 Task: Open a blank worksheet and write heading  Product price data  Add product name:-  ' TOMS Shoe, UGG Shoe, Wolverine Shoe, Z-Coil Shoe, Adidas shoe, Gucci T-shirt, Louis Vuitton bag, Zara Shirt, H&M jeans, Chanel perfume. ' in September Last week sales are  5000 to 5050. product price in between:-  5000 to 10000. Save page analysisWeeklySales_Analysis
Action: Key pressed <Key.shift>Product<Key.space><Key.shift>Price<Key.space><Key.shift>Data<Key.enter><Key.shift><Key.shift><Key.shift><Key.shift><Key.shift><Key.shift><Key.shift><Key.shift><Key.shift><Key.shift><Key.shift><Key.shift><Key.shift><Key.shift><Key.shift><Key.shift><Key.shift><Key.shift><Key.shift>Product<Key.space><Key.shift>Name<Key.enter><Key.shift><Key.shift>To<Key.backspace><Key.shift>OMS<Key.space><Key.shift>Shoe<Key.enter><Key.shift><Key.shift><Key.shift><Key.shift>UGG<Key.space><Key.shift>Shoe<Key.enter><Key.shift><Key.shift><Key.shift><Key.shift><Key.shift>Wolverine<Key.space><Key.shift><Key.shift><Key.shift><Key.shift><Key.shift><Key.shift><Key.shift><Key.shift>Shoe<Key.enter><Key.shift>Z-<Key.shift>Coil<Key.space><Key.shift>Shoe<Key.enter><Key.shift>Adidas<Key.space><Key.shift>Shoe<Key.enter><Key.shift>Gucci<Key.space><Key.shift>T-shirt<Key.enter><Key.shift>Luis<Key.backspace><Key.backspace><Key.backspace>ouis<Key.enter><Key.shift>Vuitt<Key.backspace><Key.backspace><Key.backspace><Key.backspace><Key.backspace><Key.backspace>
Screenshot: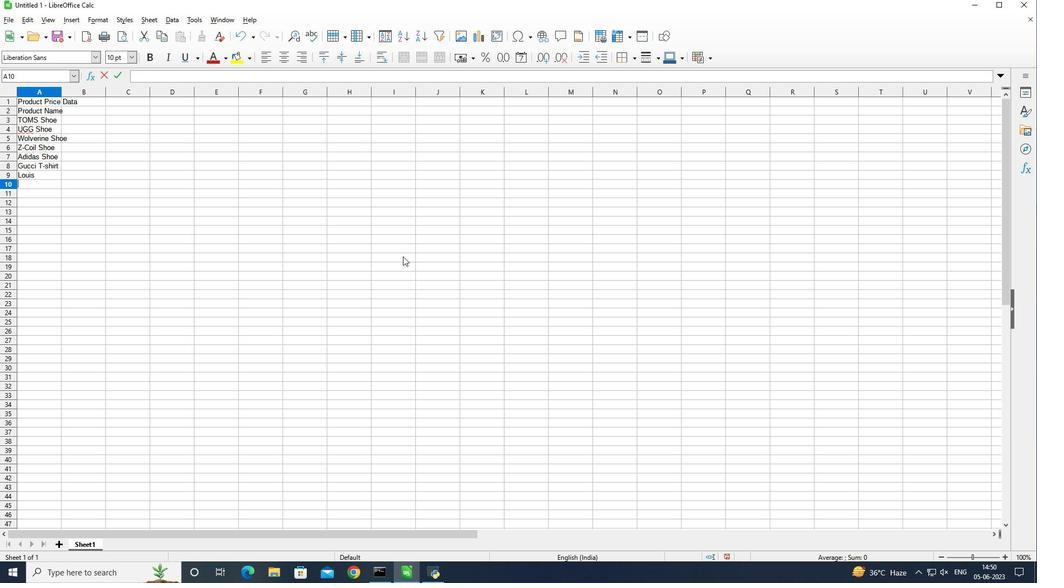 
Action: Mouse moved to (47, 171)
Screenshot: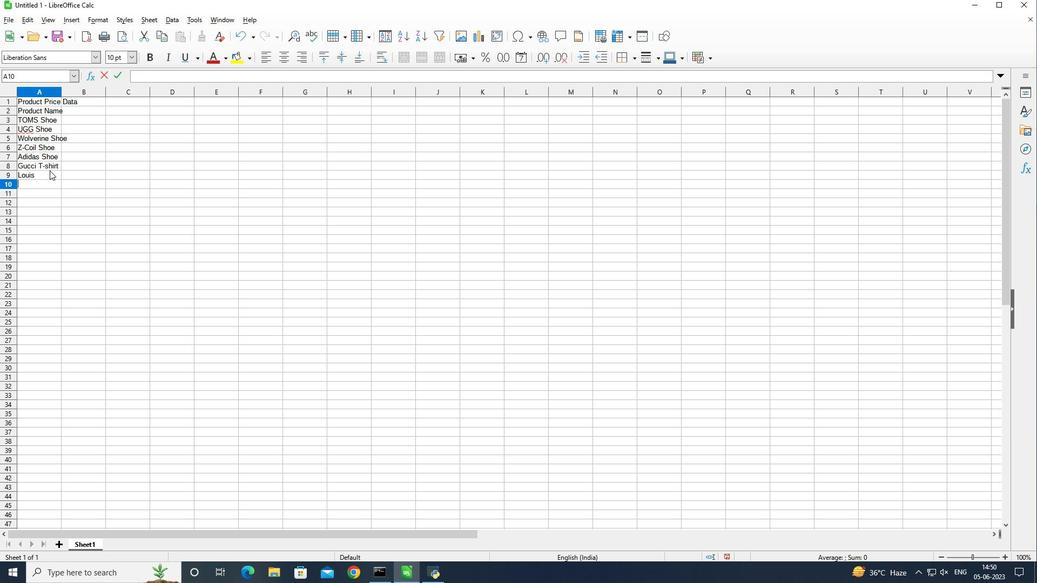 
Action: Mouse pressed left at (47, 171)
Screenshot: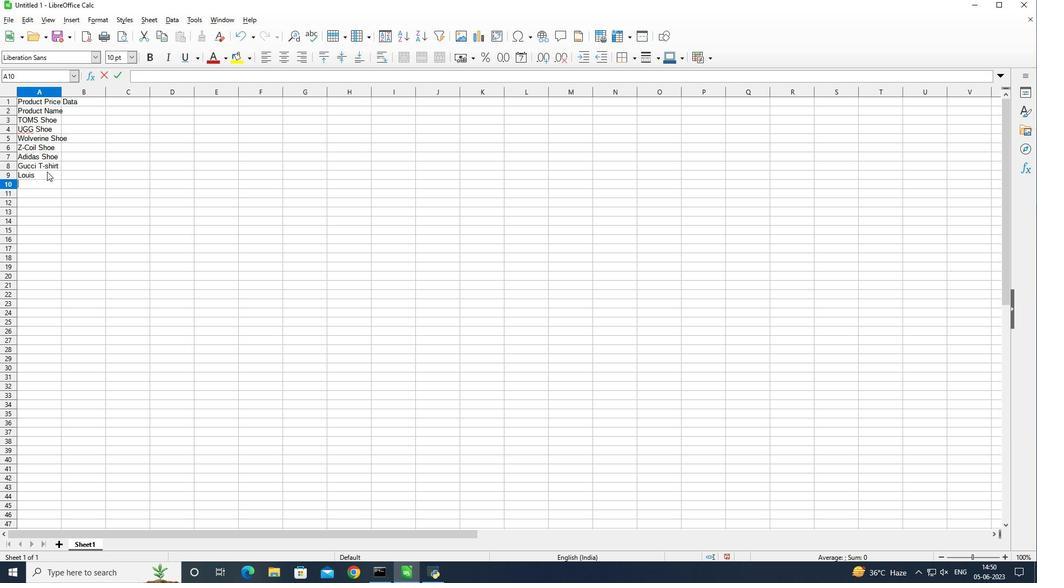 
Action: Mouse moved to (45, 177)
Screenshot: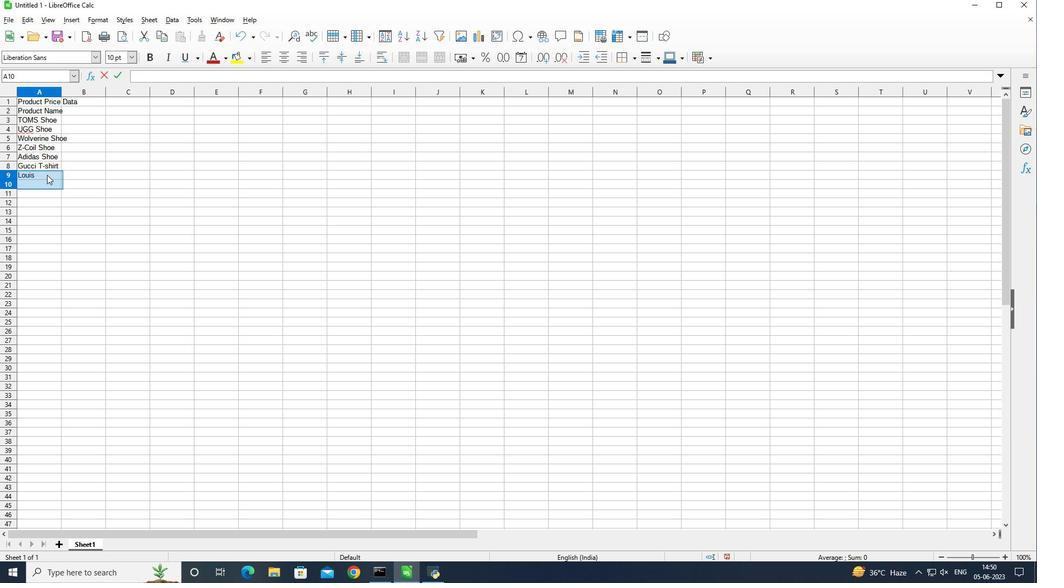 
Action: Mouse pressed left at (45, 177)
Screenshot: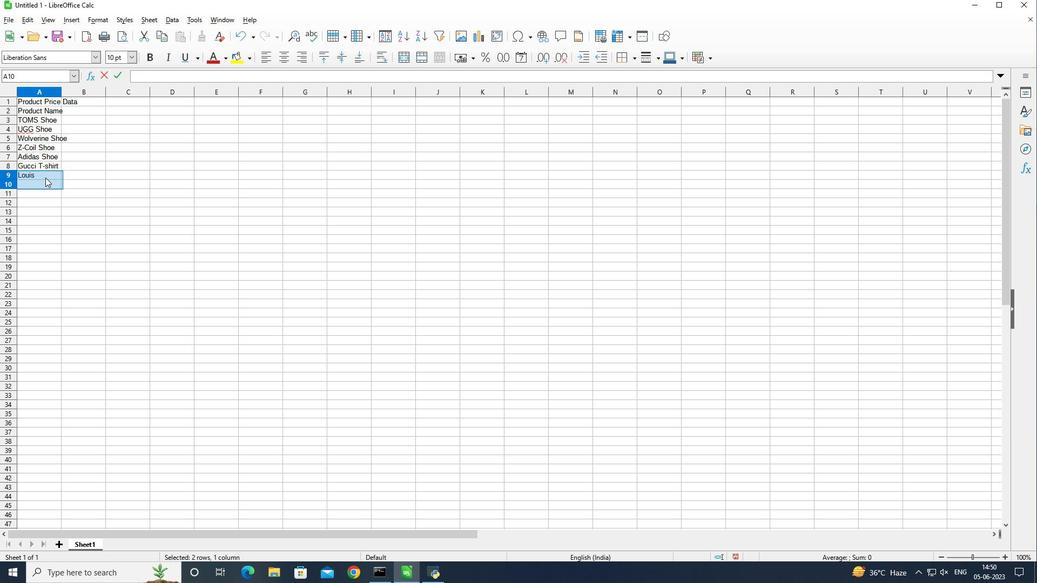 
Action: Mouse moved to (95, 53)
Screenshot: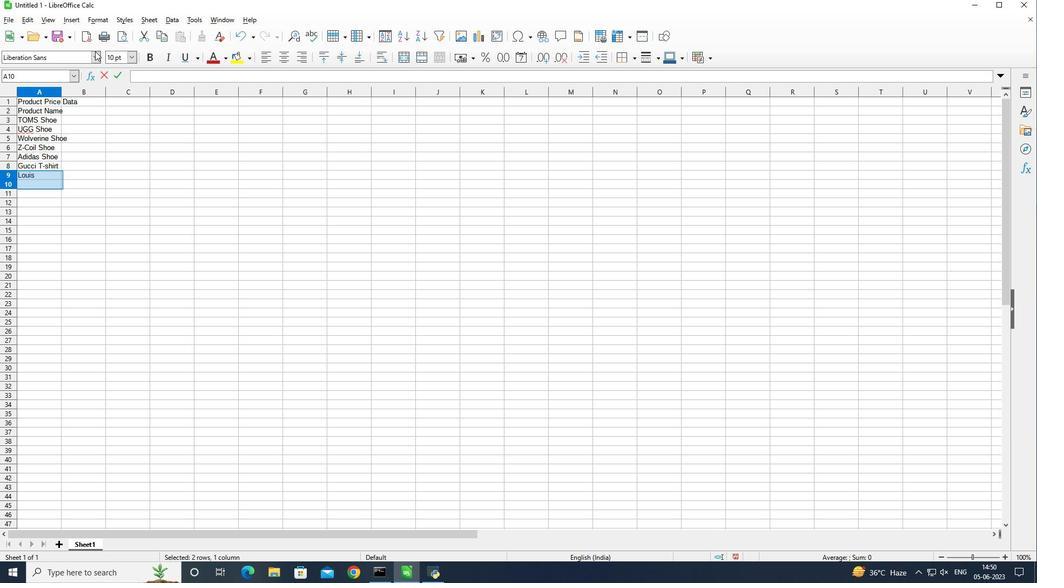 
Action: Mouse pressed left at (95, 53)
Screenshot: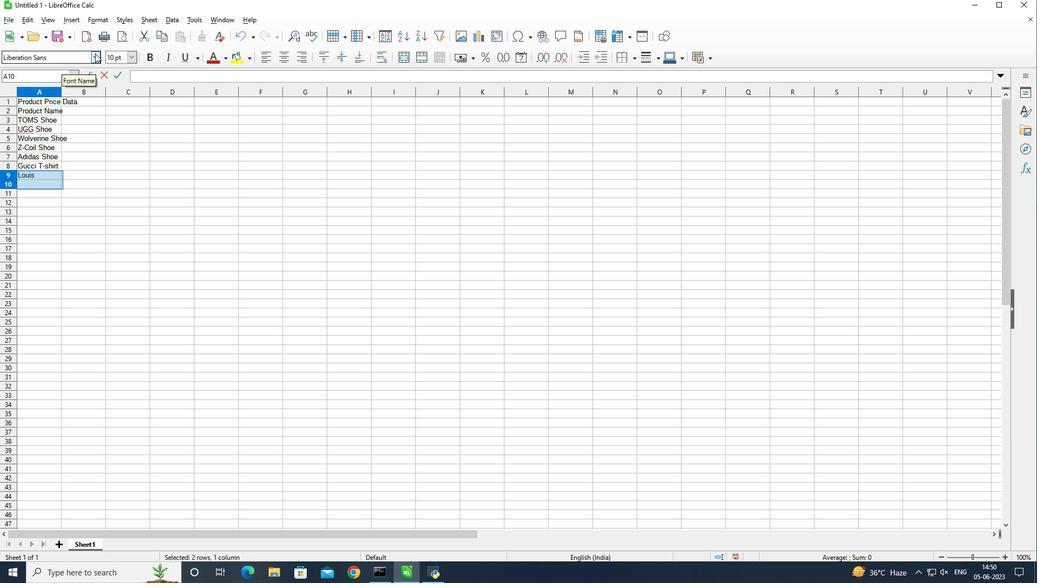 
Action: Mouse moved to (214, 159)
Screenshot: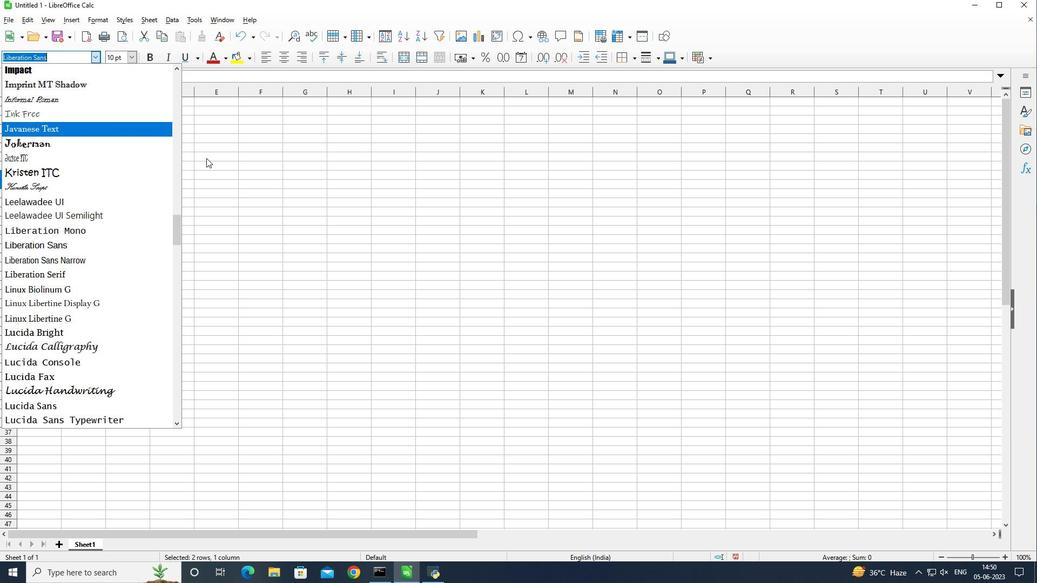 
Action: Mouse pressed left at (214, 159)
Screenshot: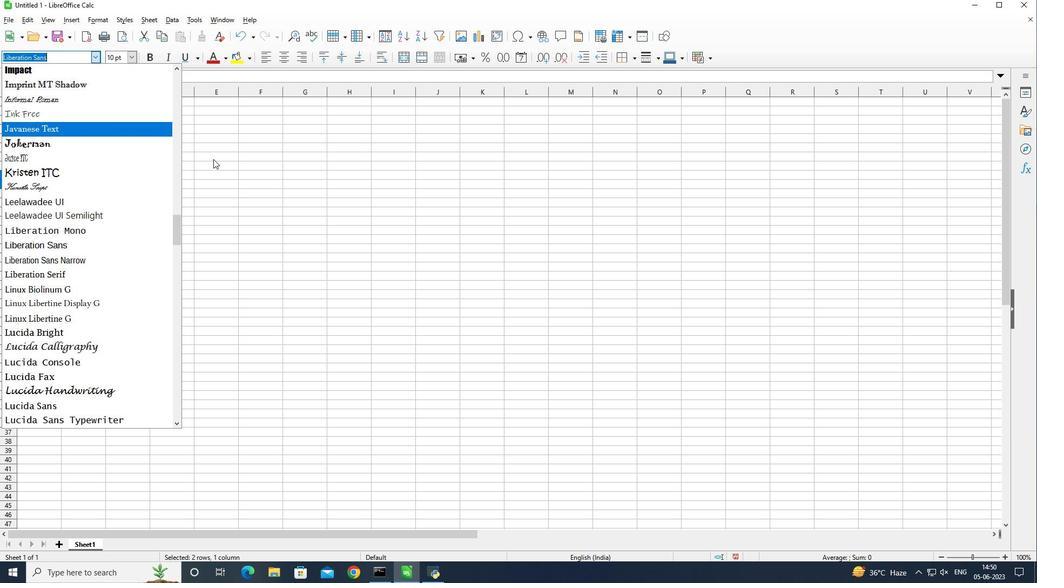 
Action: Mouse moved to (41, 172)
Screenshot: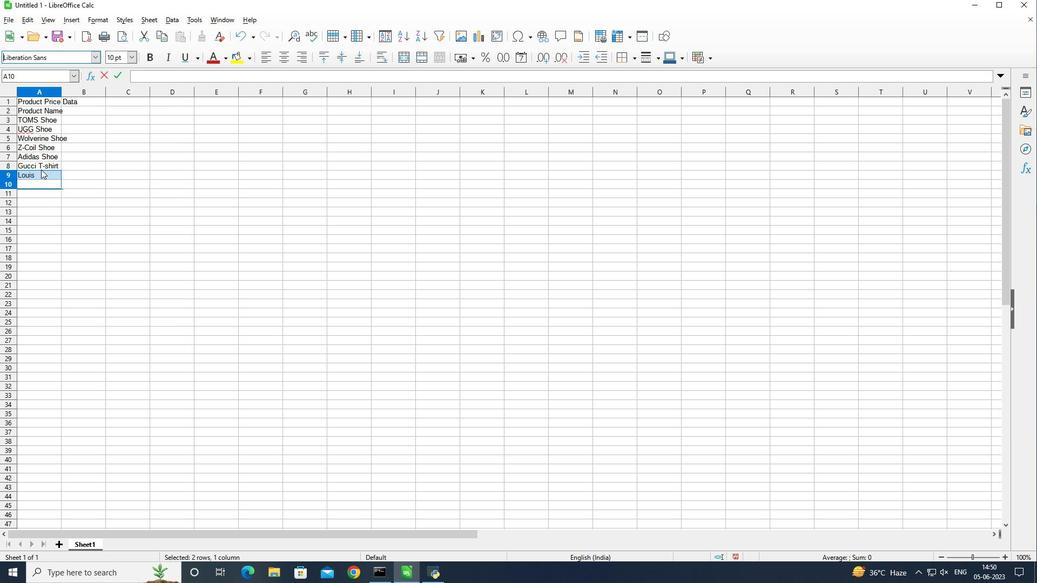 
Action: Mouse pressed left at (41, 172)
Screenshot: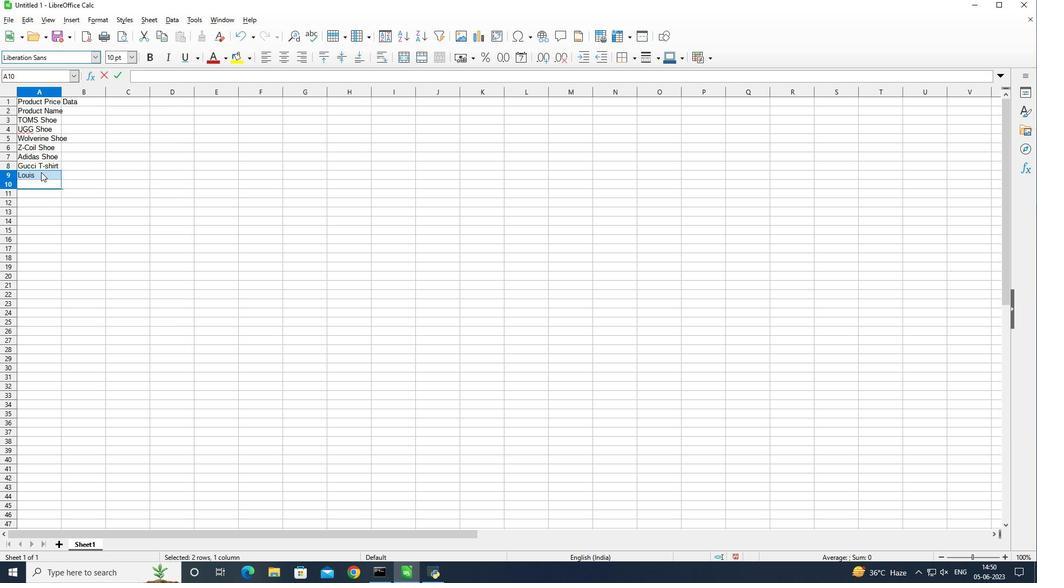 
Action: Mouse moved to (50, 172)
Screenshot: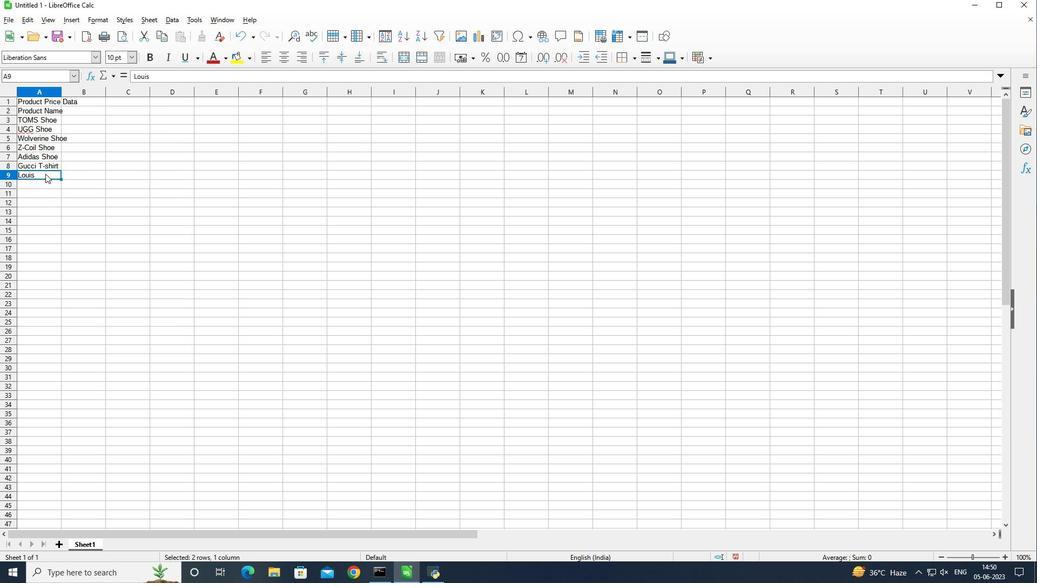 
Action: Mouse pressed left at (50, 172)
Screenshot: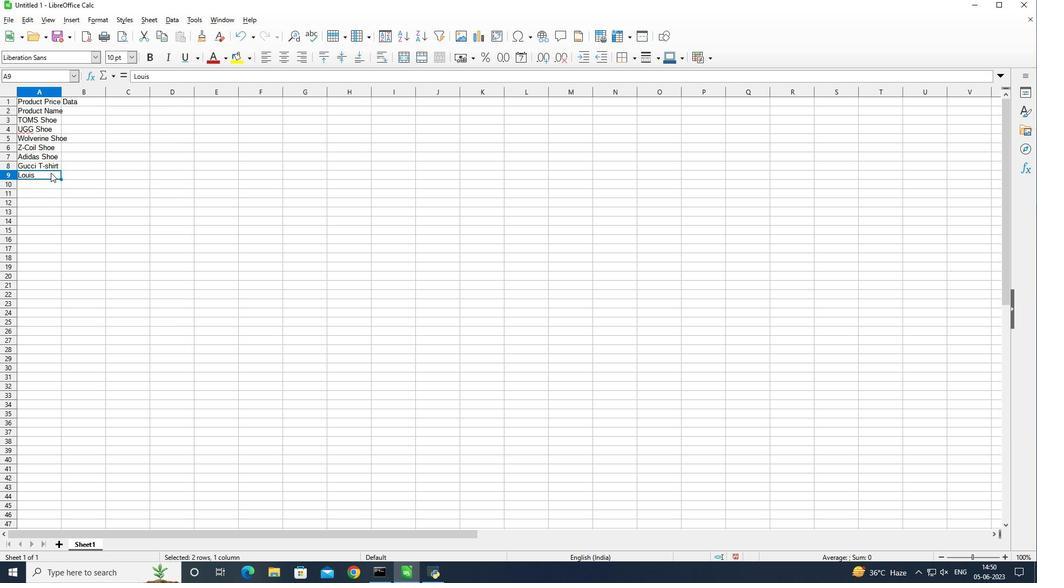 
Action: Mouse pressed left at (50, 172)
Screenshot: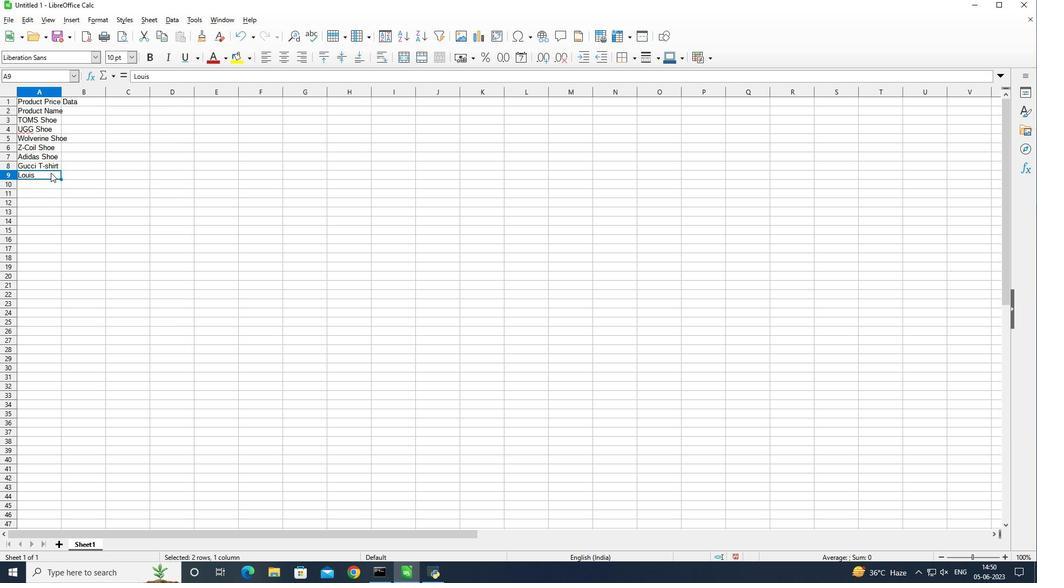 
Action: Key pressed <Key.space><Key.shift>Vuitton<Key.space>bag<Key.enter>
Screenshot: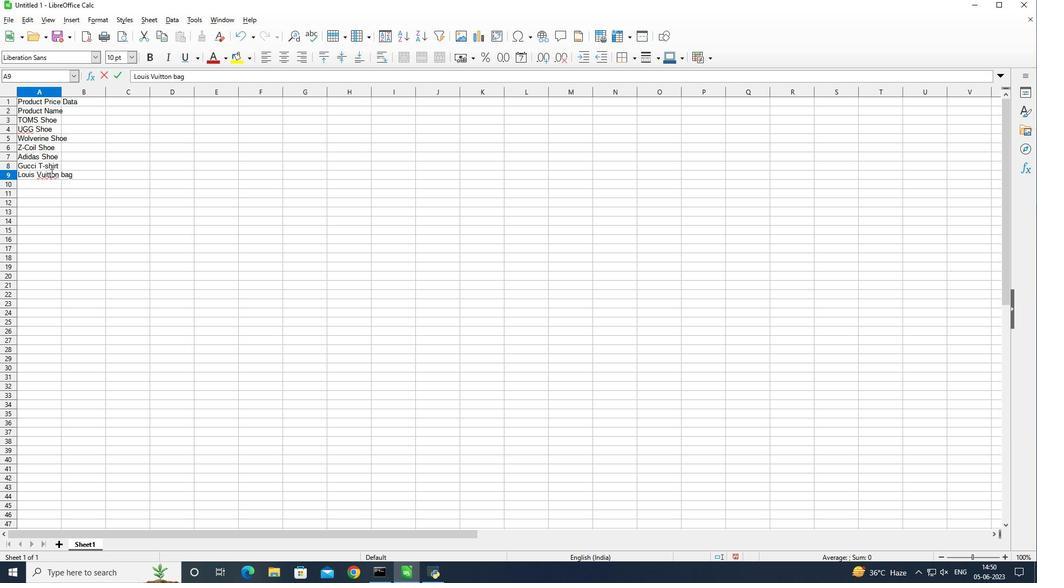 
Action: Mouse moved to (163, 164)
Screenshot: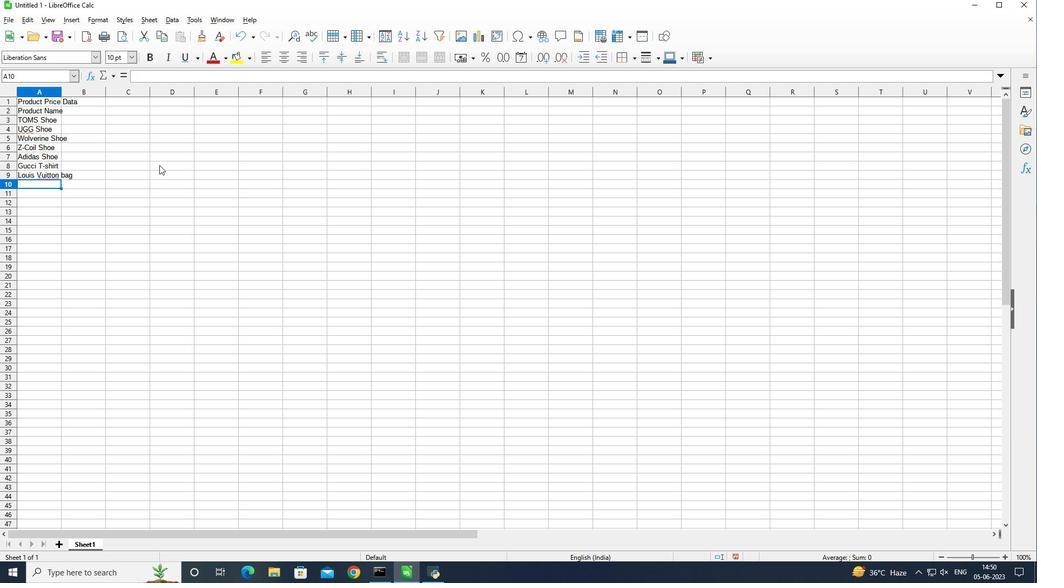 
Action: Key pressed <Key.shift>Zara<Key.space><Key.shift><Key.shift>Shirt<Key.enter><Key.shift>H&M<Key.space><Key.shift>Jeans<Key.enter><Key.shift><Key.shift><Key.shift><Key.shift><Key.shift><Key.shift><Key.shift><Key.shift><Key.shift><Key.shift>Chanel<Key.space><Key.shift><Key.shift><Key.shift><Key.shift><Key.shift><Key.shift><Key.shift><Key.shift>Perfume<Key.enter>
Screenshot: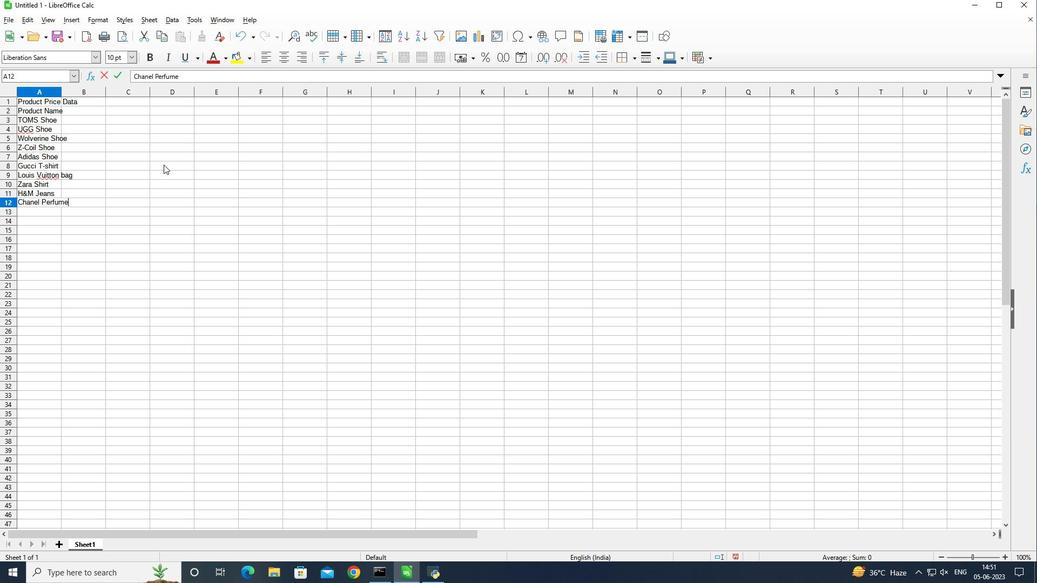 
Action: Mouse moved to (61, 92)
Screenshot: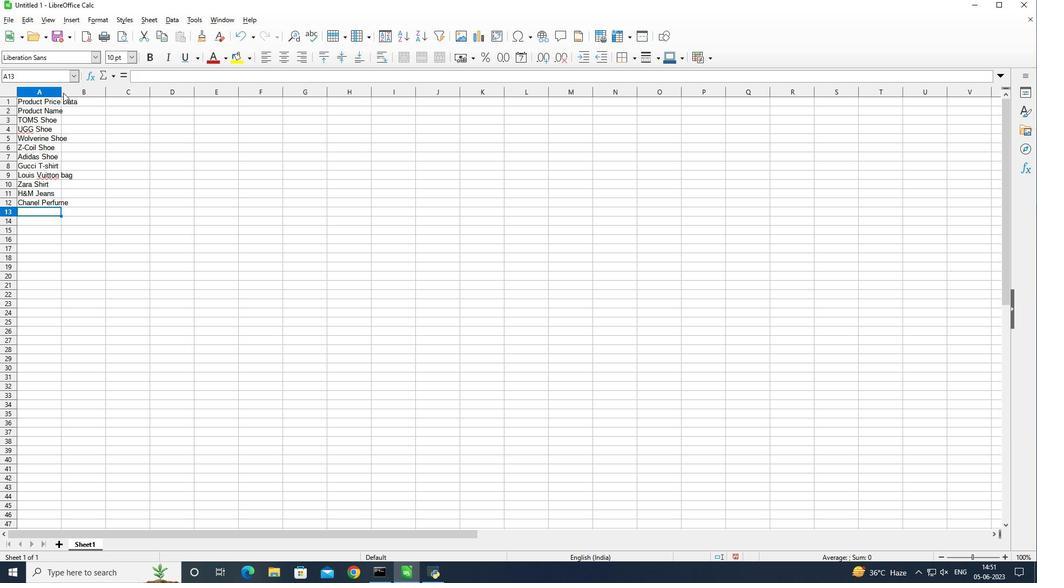 
Action: Mouse pressed left at (61, 92)
Screenshot: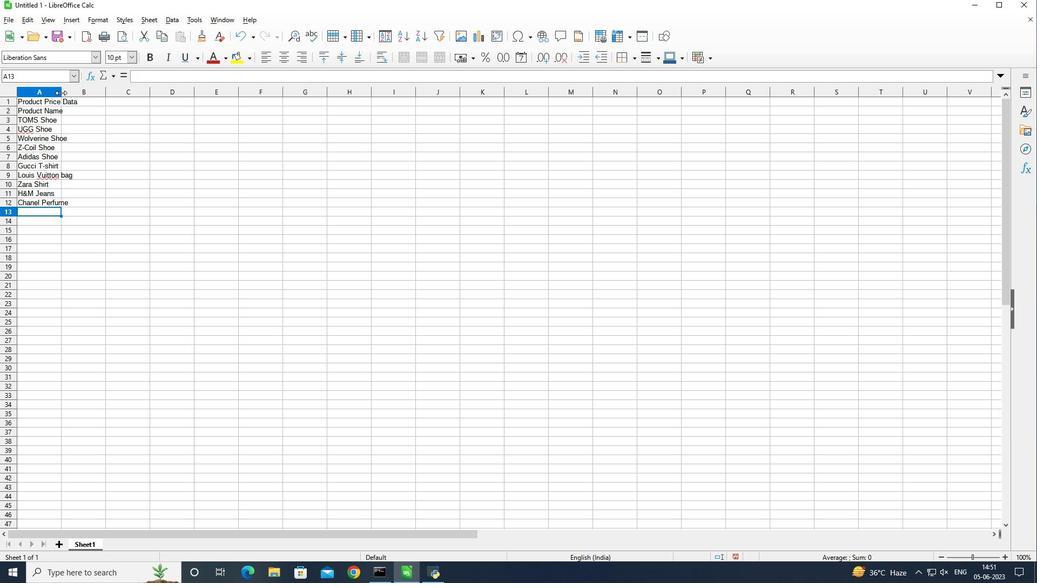 
Action: Mouse moved to (95, 108)
Screenshot: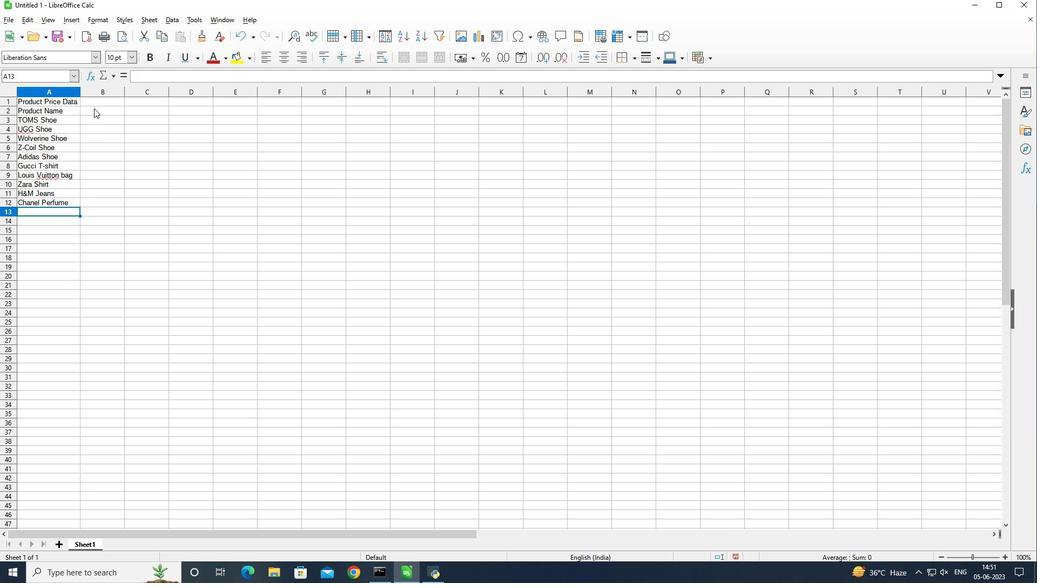 
Action: Mouse pressed left at (95, 108)
Screenshot: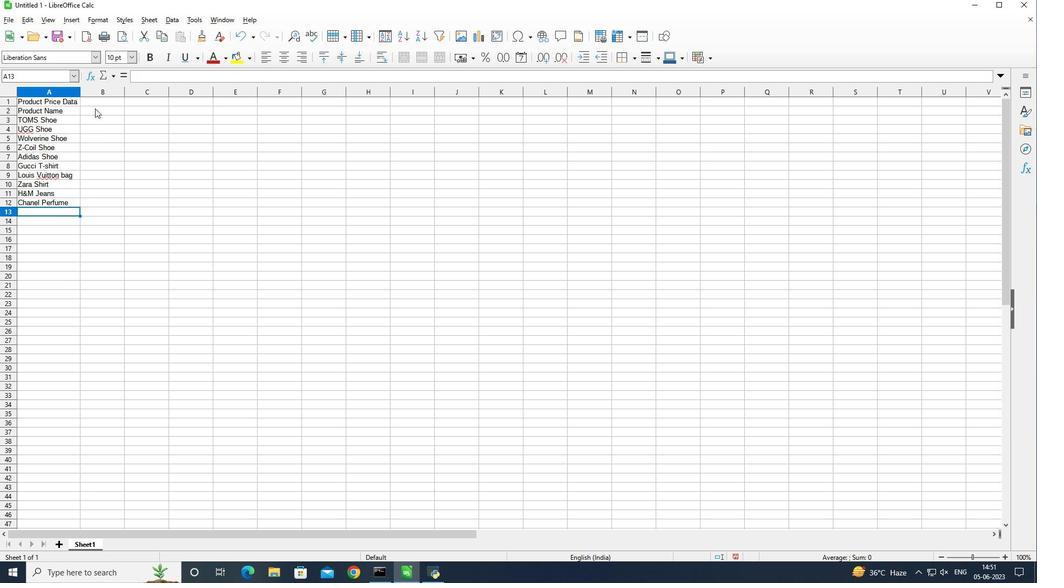 
Action: Mouse moved to (159, 177)
Screenshot: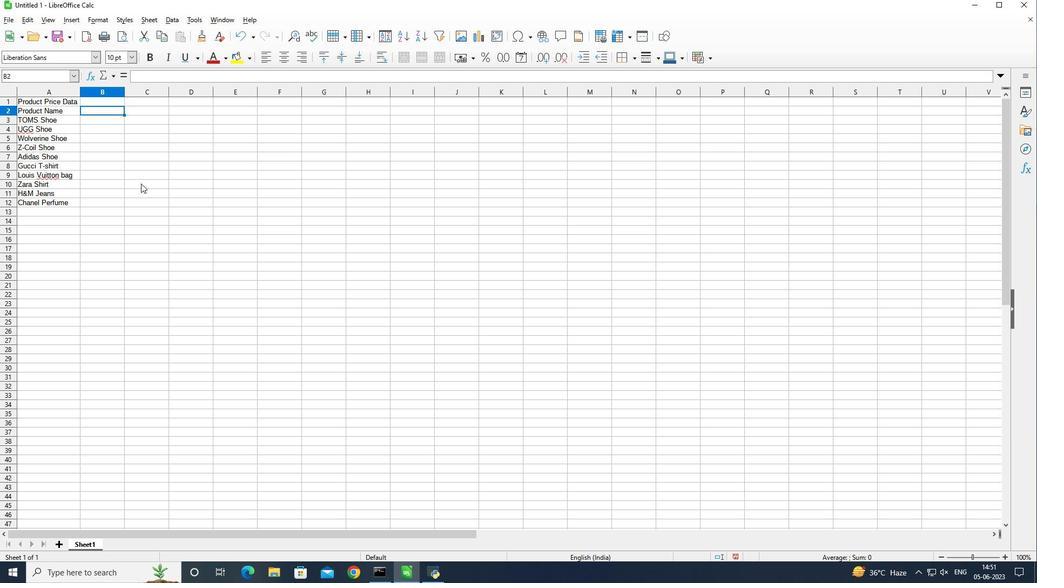 
Action: Key pressed <Key.shift><Key.shift>Last<Key.space><Key.shift>Week<Key.space><Key.shift><Key.shift><Key.shift><Key.shift><Key.shift><Key.shift>Sales<Key.space>of<Key.space>
Screenshot: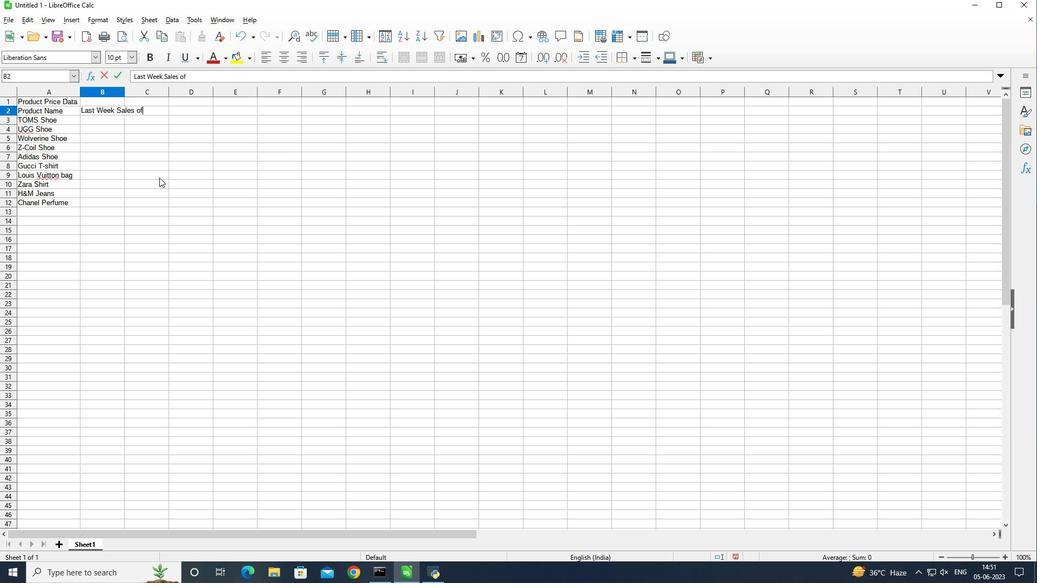 
Action: Mouse moved to (202, 165)
Screenshot: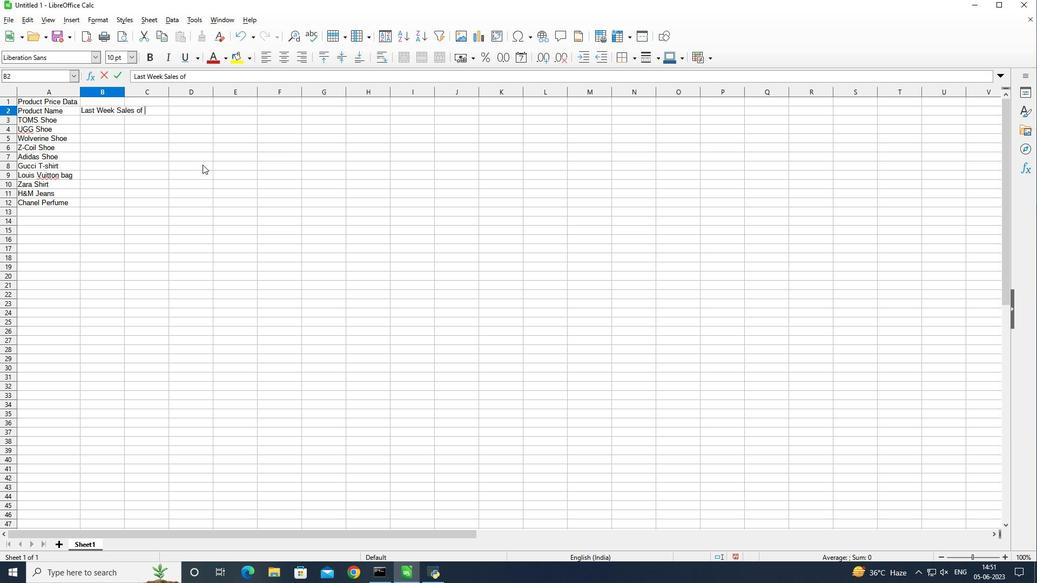 
Action: Key pressed <Key.shift><Key.shift>September<Key.enter>
Screenshot: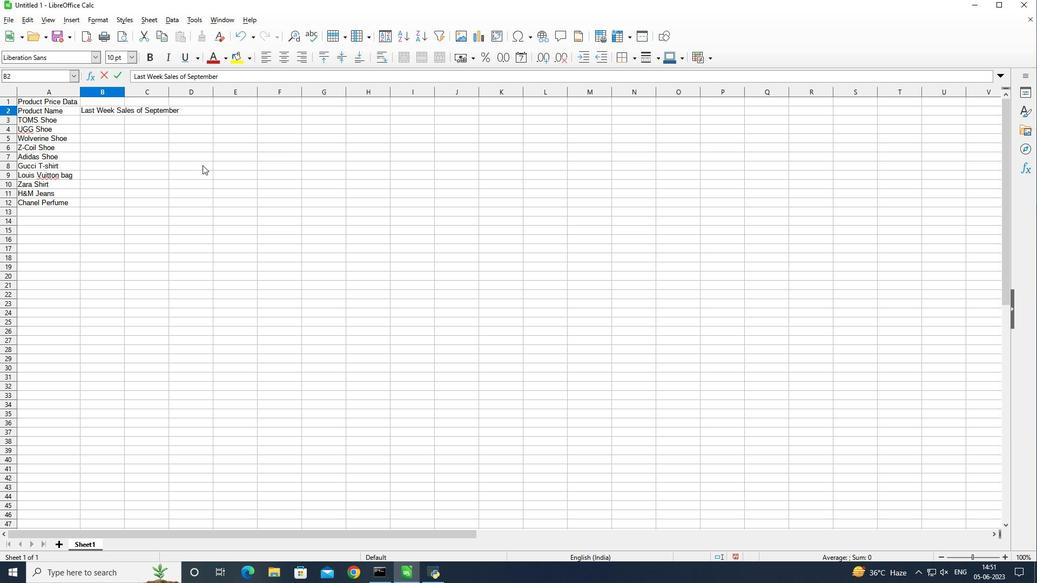 
Action: Mouse moved to (125, 90)
Screenshot: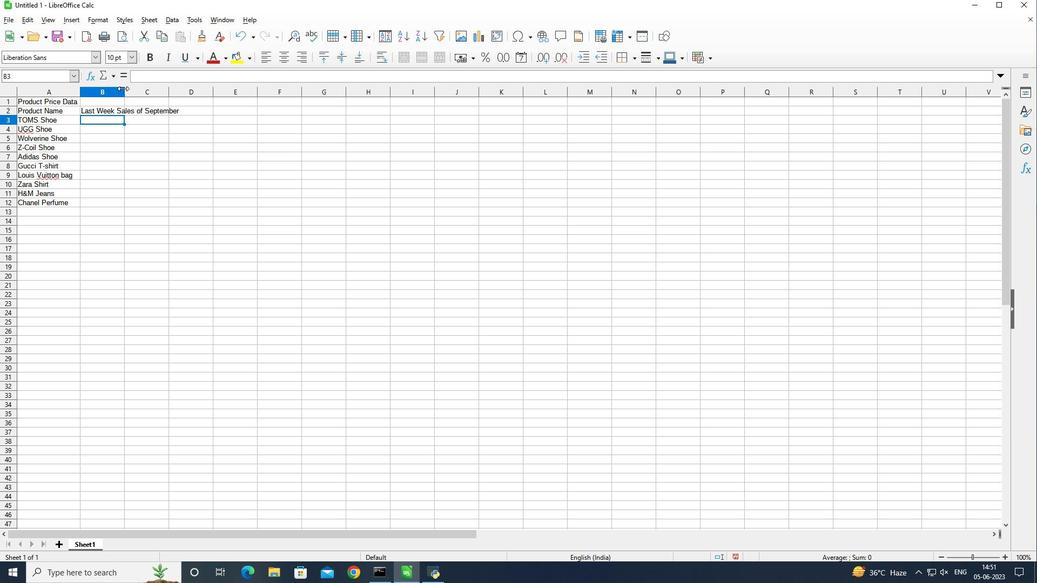 
Action: Mouse pressed left at (125, 90)
Screenshot: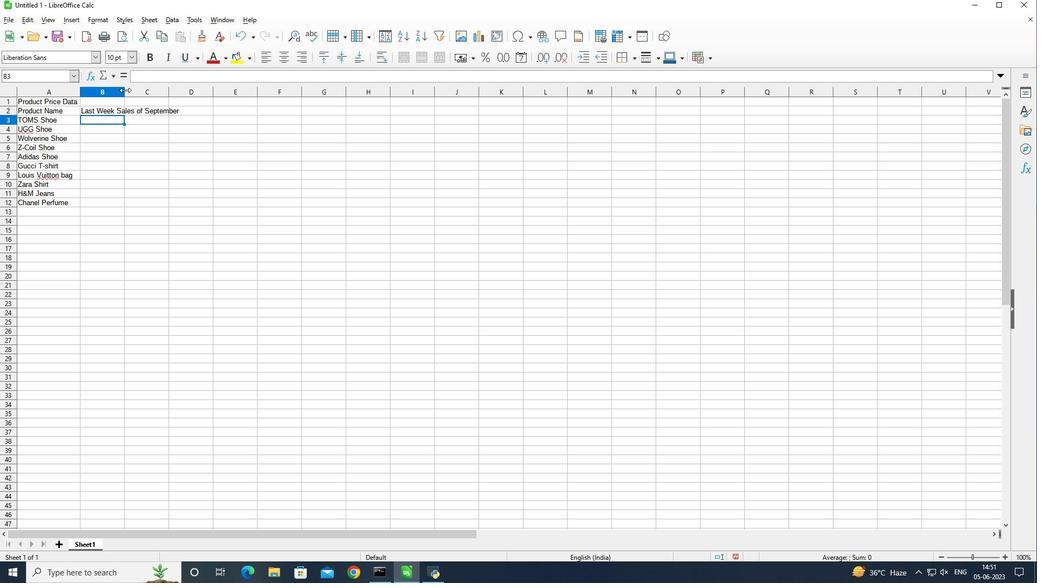 
Action: Mouse moved to (273, 144)
Screenshot: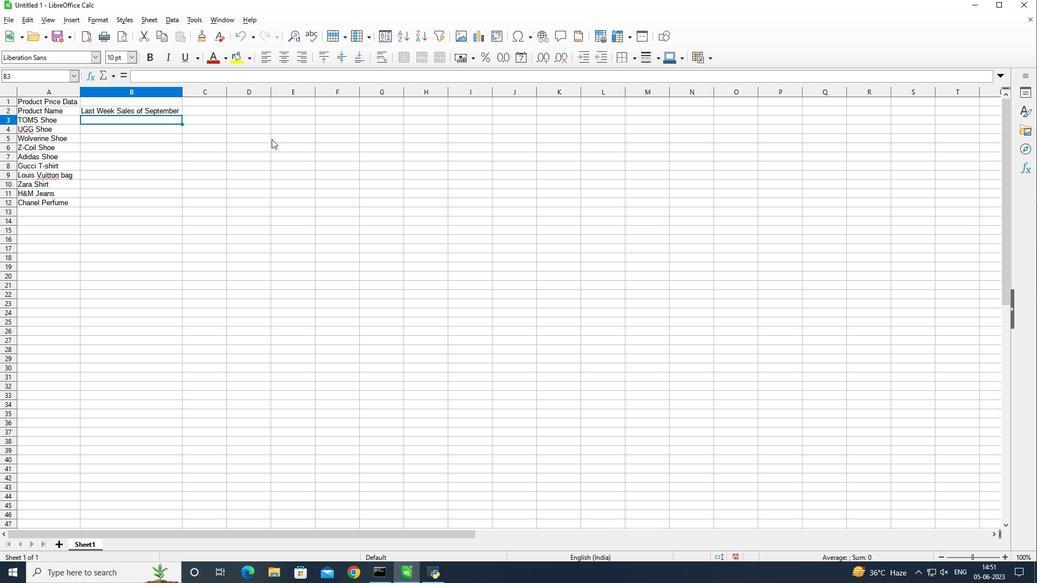 
Action: Key pressed 5
Screenshot: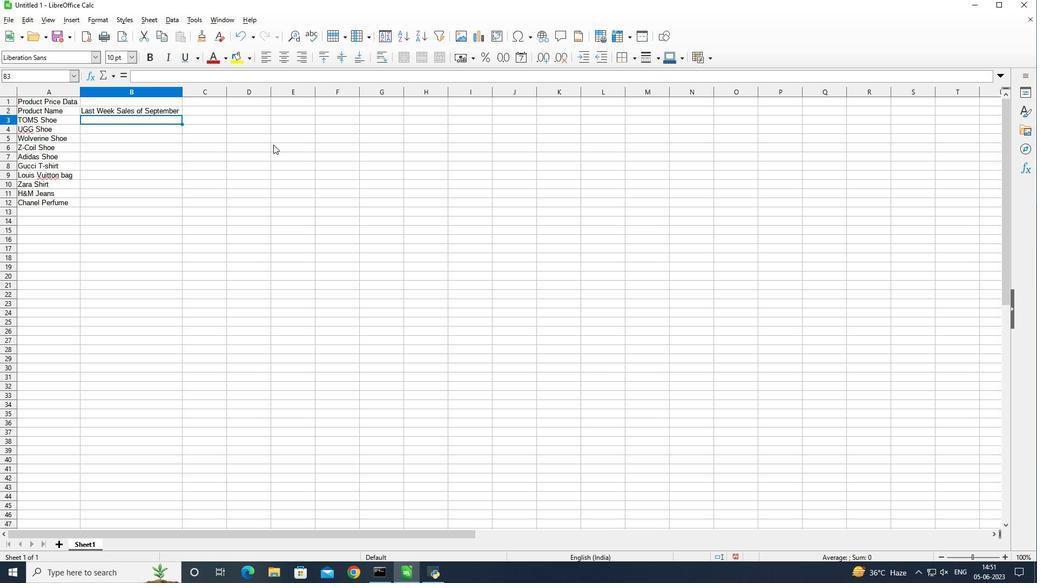 
Action: Mouse moved to (425, 176)
Screenshot: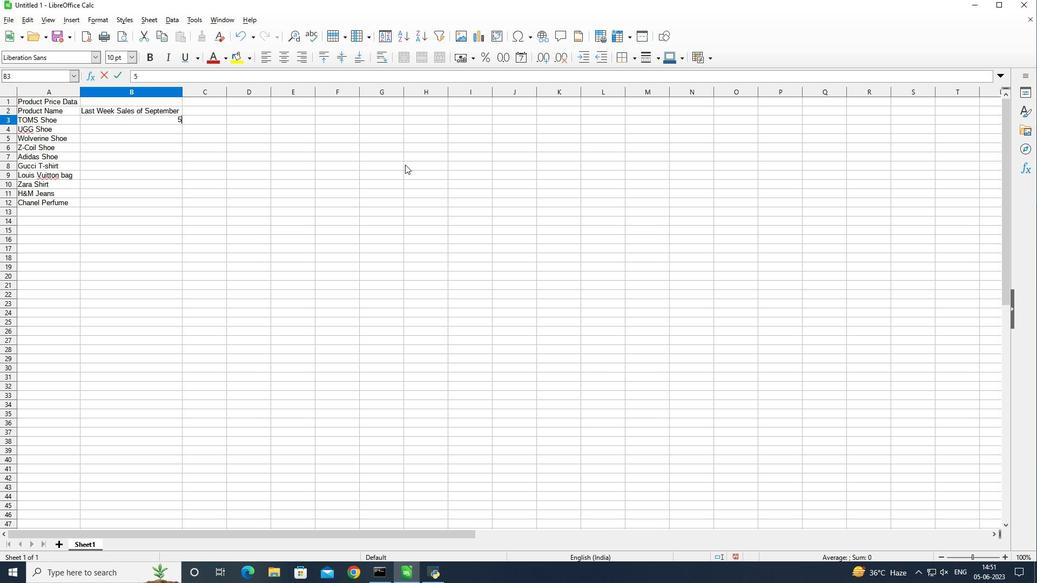 
Action: Key pressed 005<Key.enter>5010<Key.enter>5015<Key.enter>5020<Key.enter>5025<Key.enter>5030<Key.enter>5035<Key.enter>503<Key.backspace>40<Key.enter>5045<Key.enter>5050<Key.enter>
Screenshot: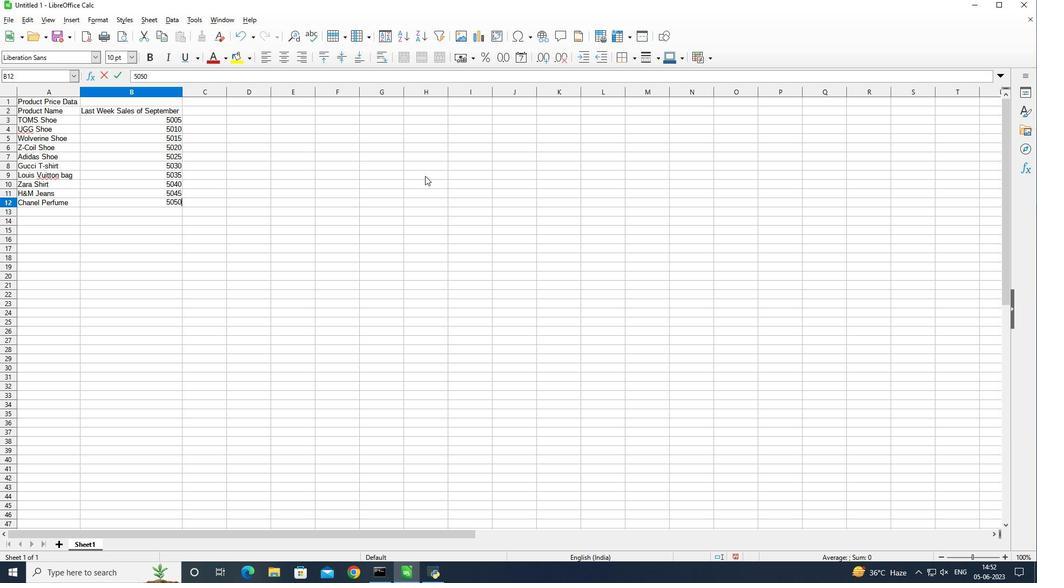 
Action: Mouse moved to (210, 202)
Screenshot: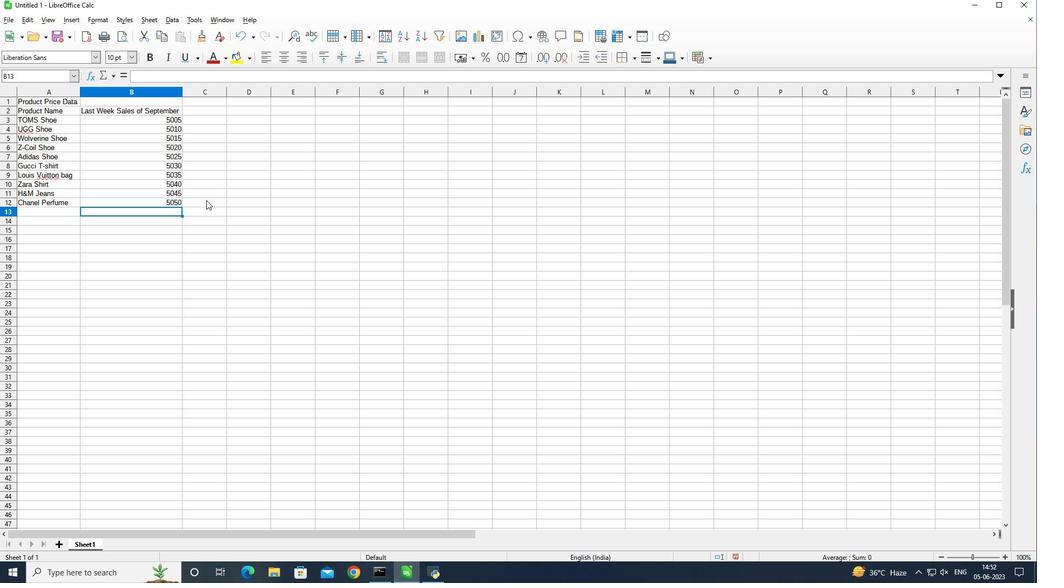 
Action: Mouse pressed left at (210, 202)
Screenshot: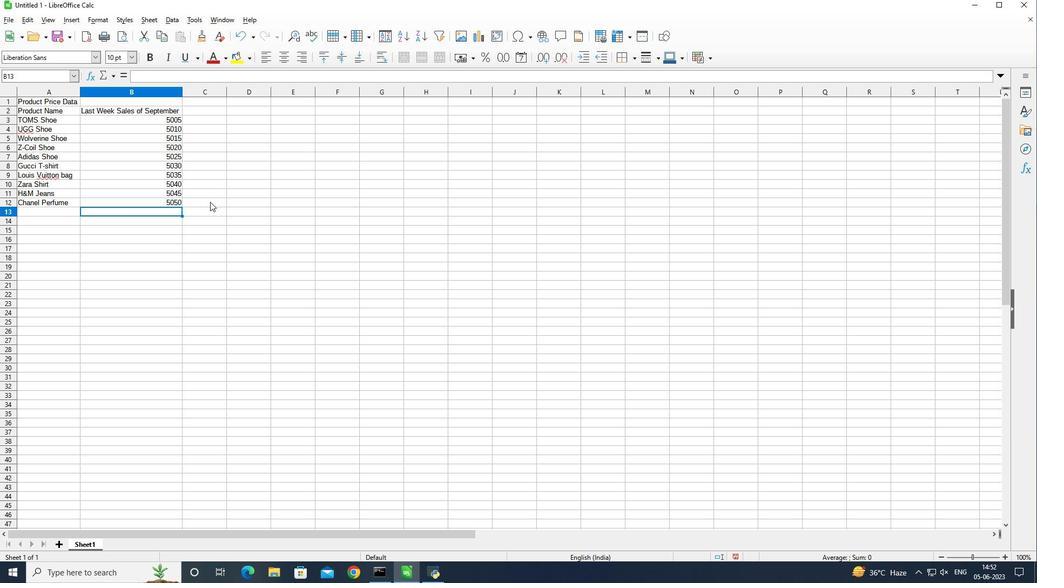 
Action: Mouse moved to (204, 108)
Screenshot: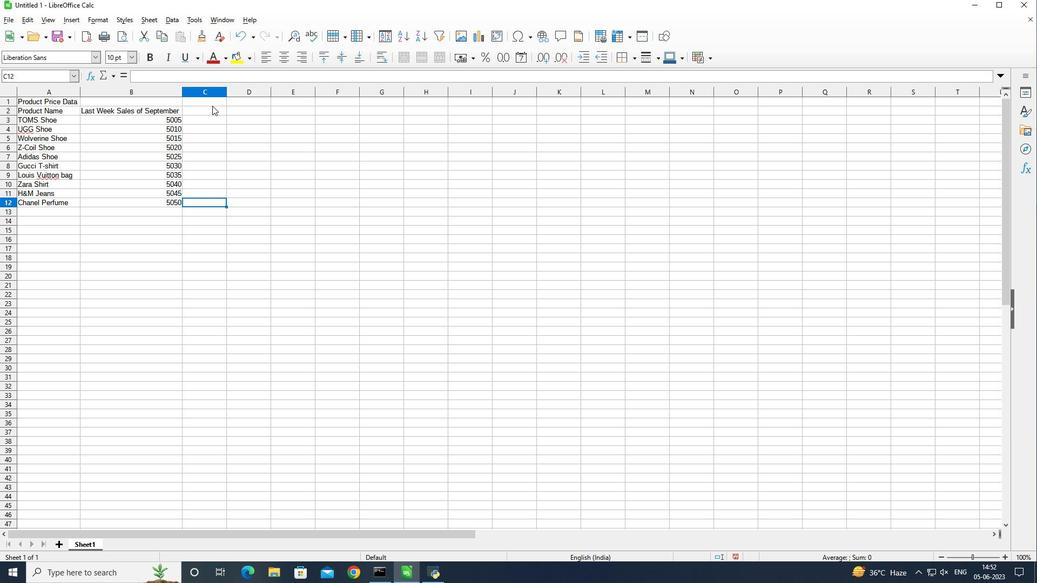 
Action: Mouse pressed left at (204, 108)
Screenshot: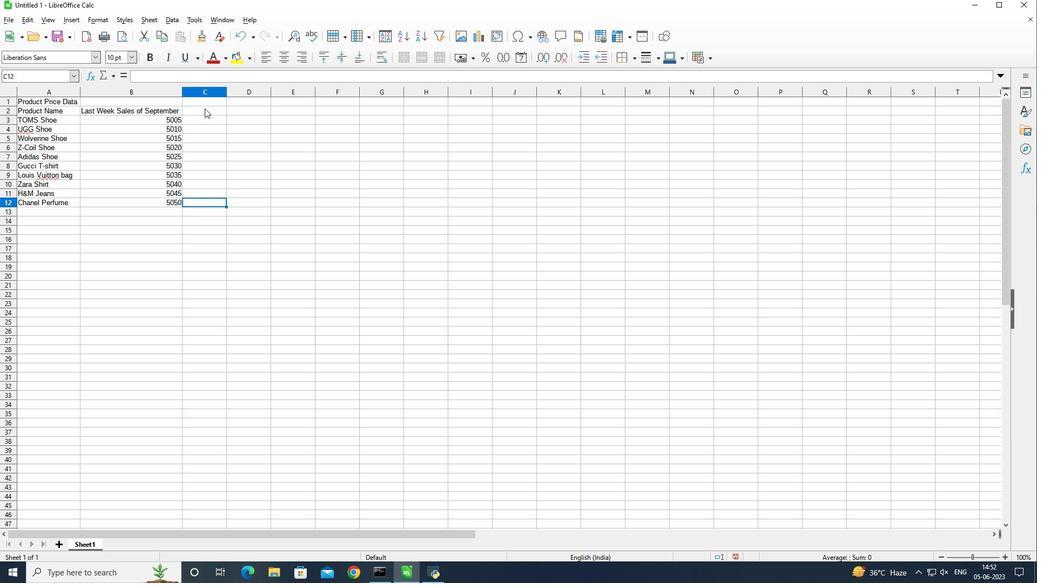 
Action: Mouse moved to (231, 166)
Screenshot: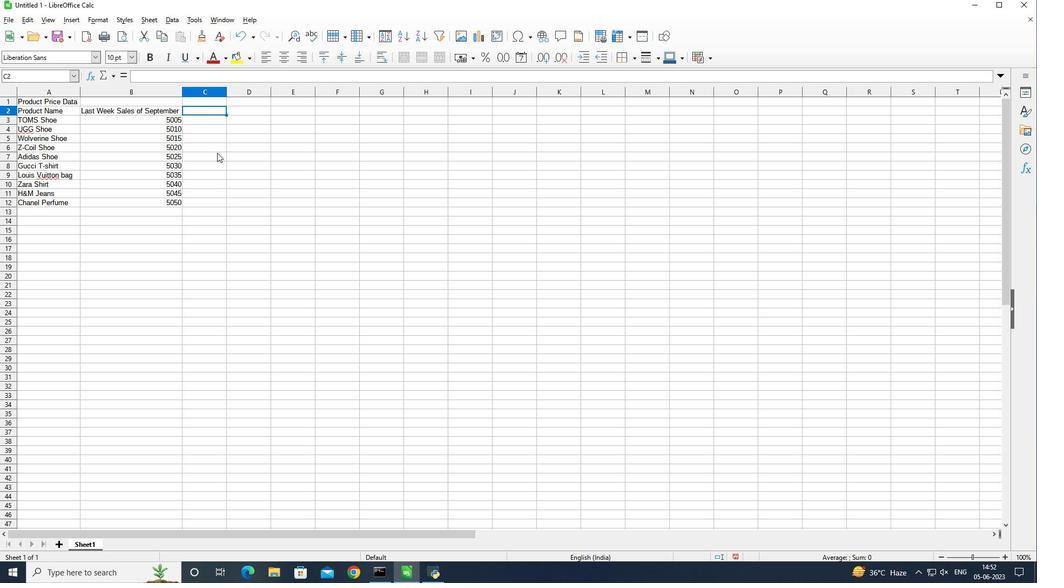 
Action: Key pressed <Key.shift><Key.shift>Product<Key.space><Key.shift>Price<Key.enter>
Screenshot: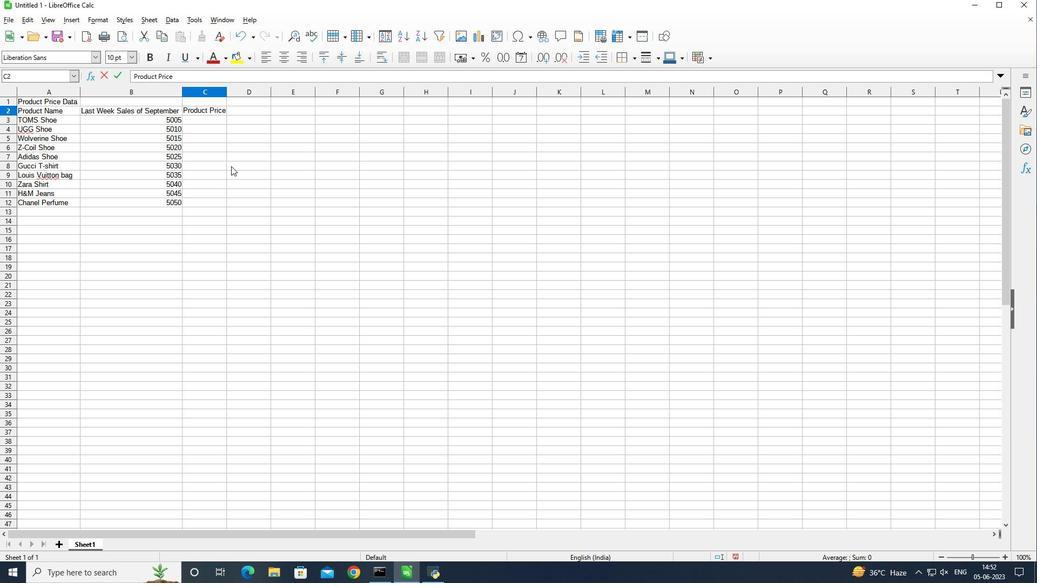 
Action: Mouse moved to (279, 192)
Screenshot: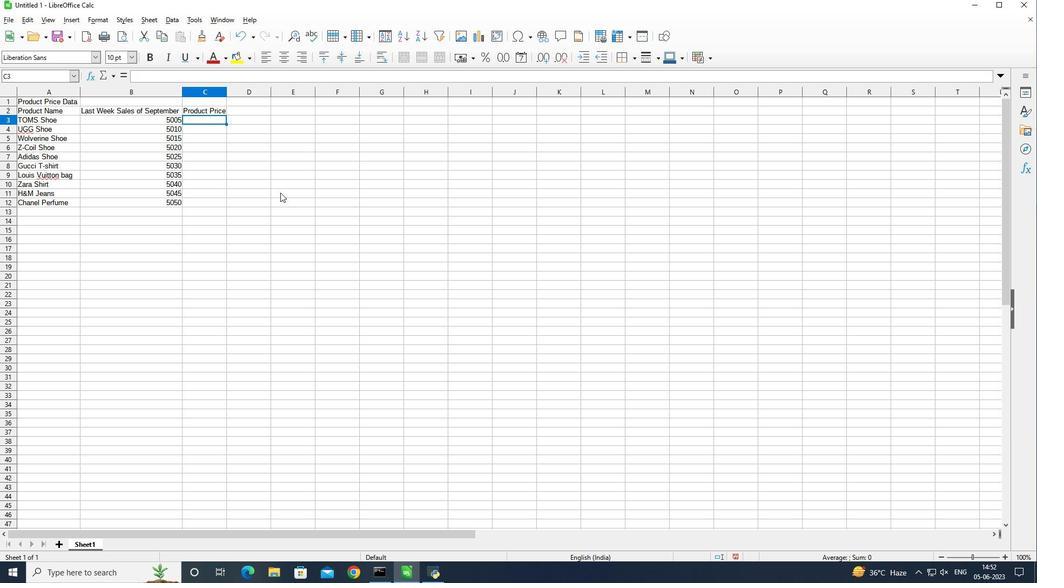 
Action: Key pressed 5500<Key.enter>6000<Key.enter>6500<Key.enter>7000<Key.enter>7500<Key.enter>8000<Key.enter>8500<Key.enter>9000<Key.enter>95000<Key.backspace><Key.enter>10000
Screenshot: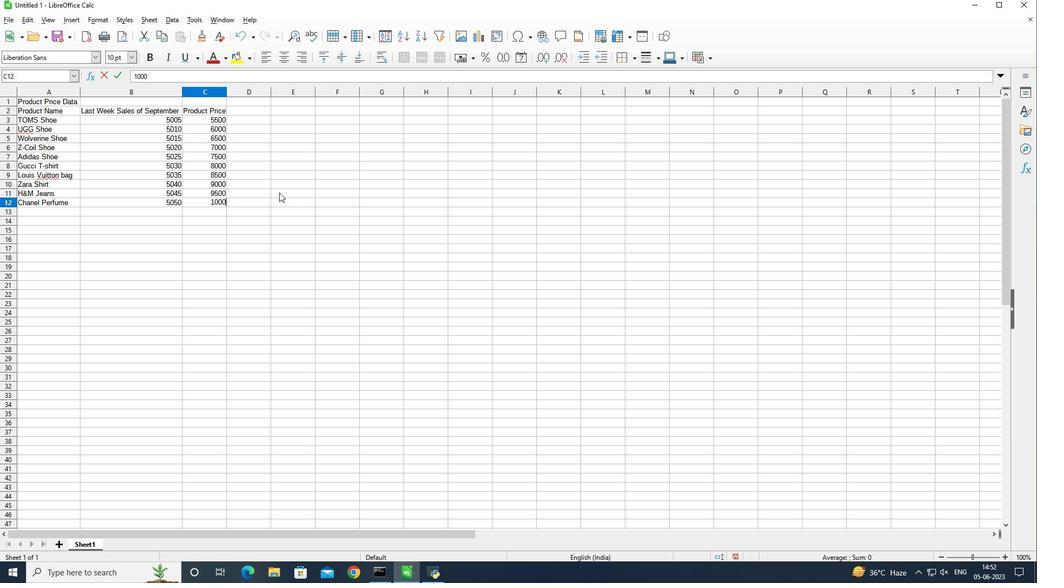
Action: Mouse moved to (251, 199)
Screenshot: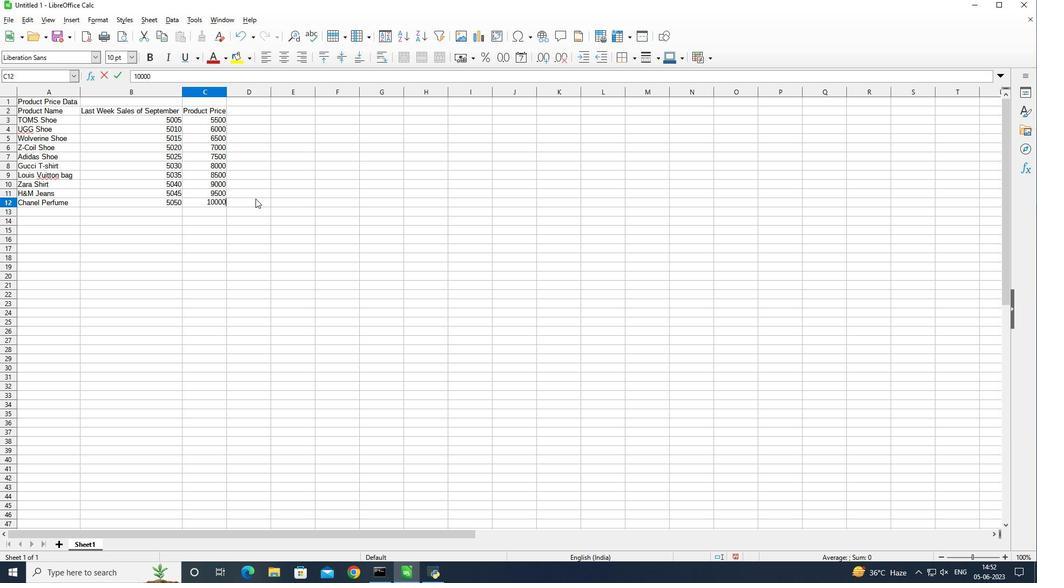 
Action: Key pressed <Key.enter>
Screenshot: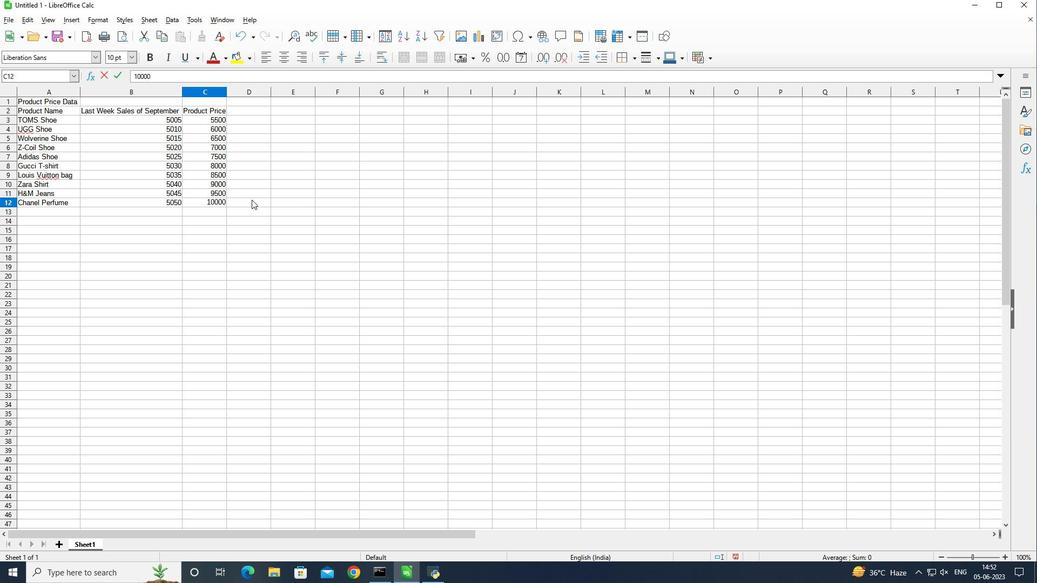 
Action: Mouse moved to (251, 199)
Screenshot: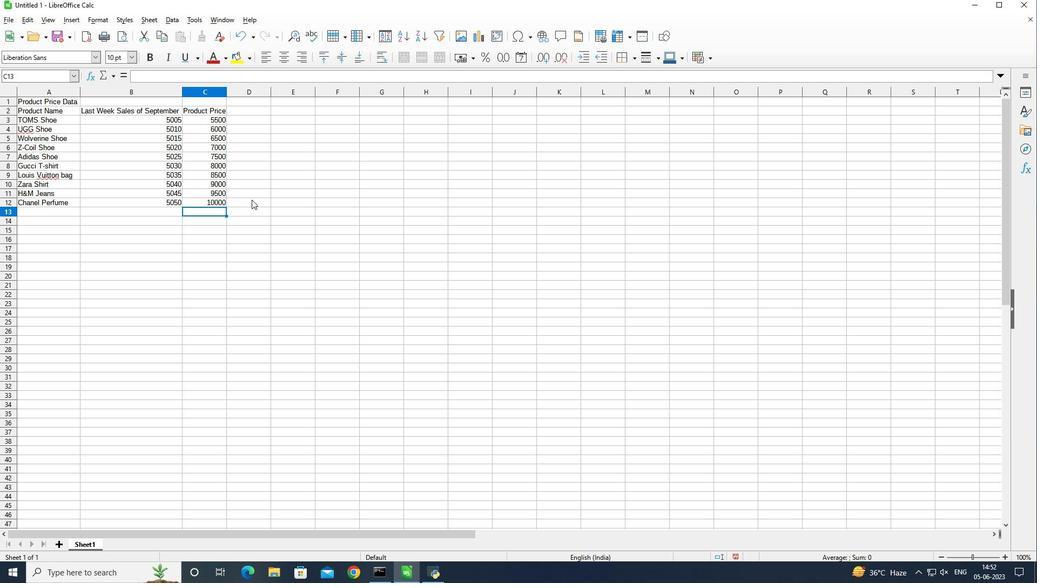 
Action: Mouse pressed left at (251, 199)
Screenshot: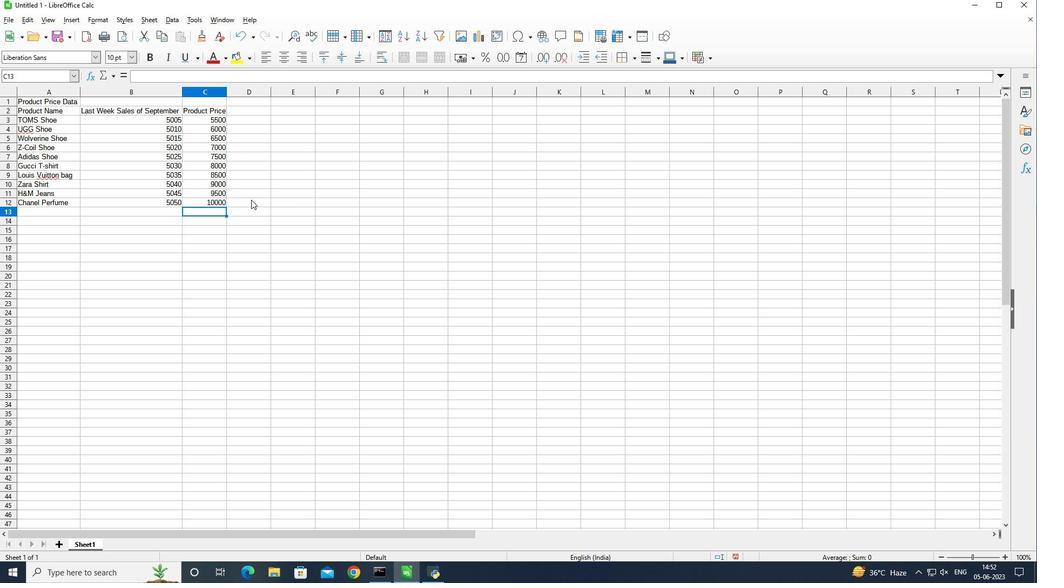 
Action: Mouse moved to (10, 23)
Screenshot: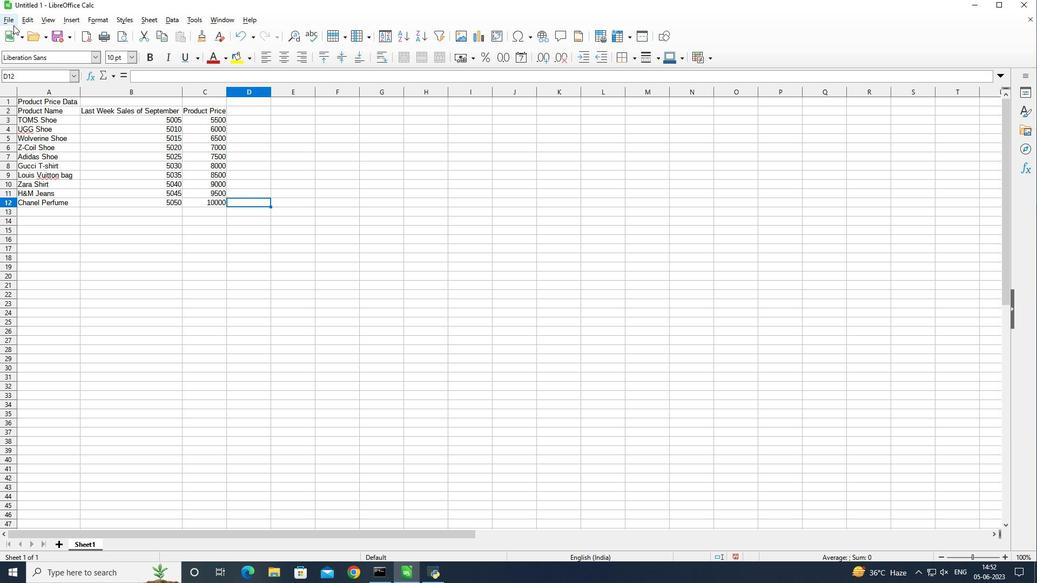 
Action: Mouse pressed left at (10, 23)
Screenshot: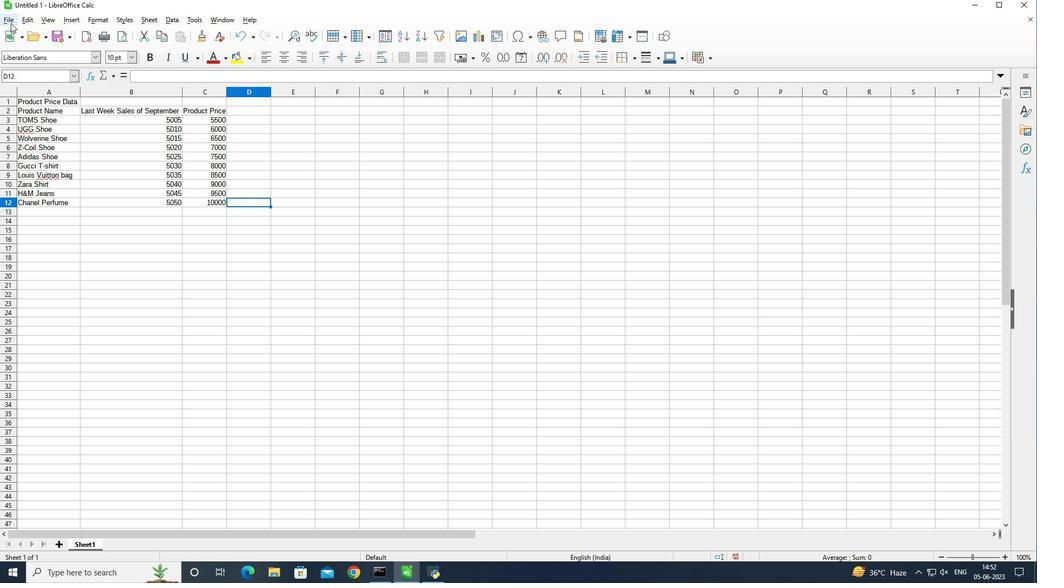 
Action: Mouse moved to (56, 162)
Screenshot: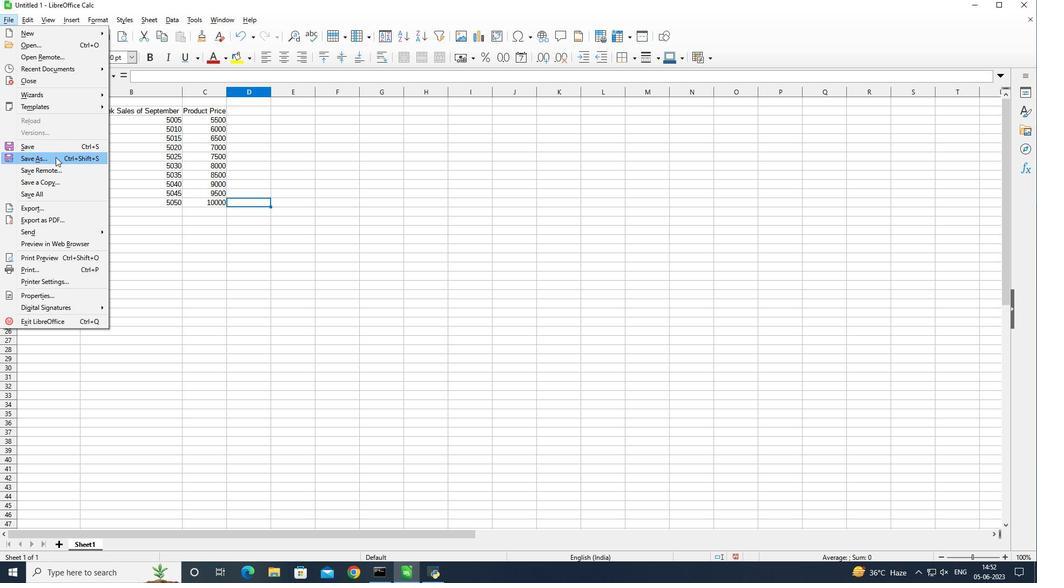 
Action: Mouse pressed left at (56, 162)
Screenshot: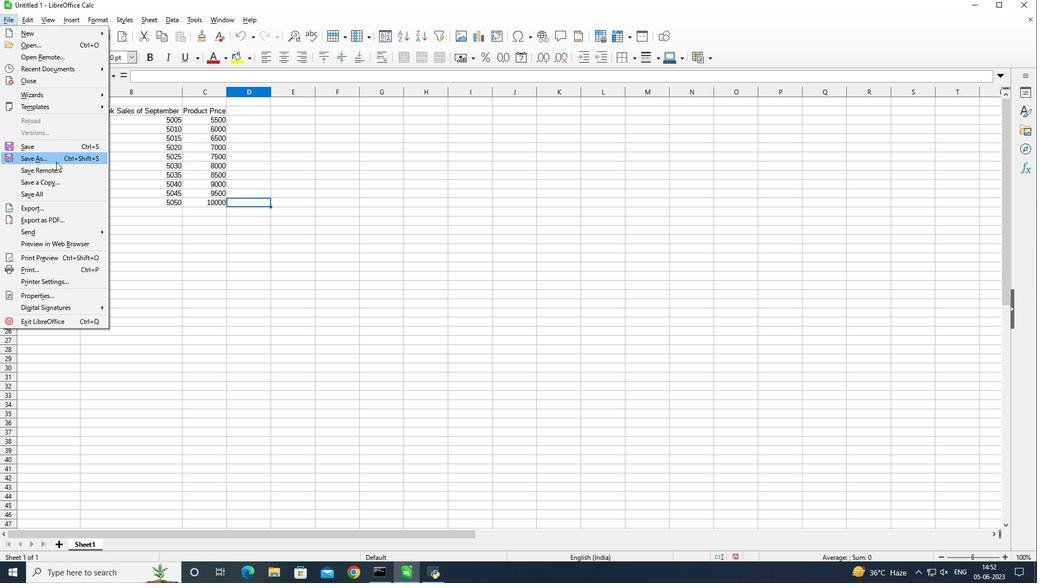 
Action: Mouse moved to (232, 221)
Screenshot: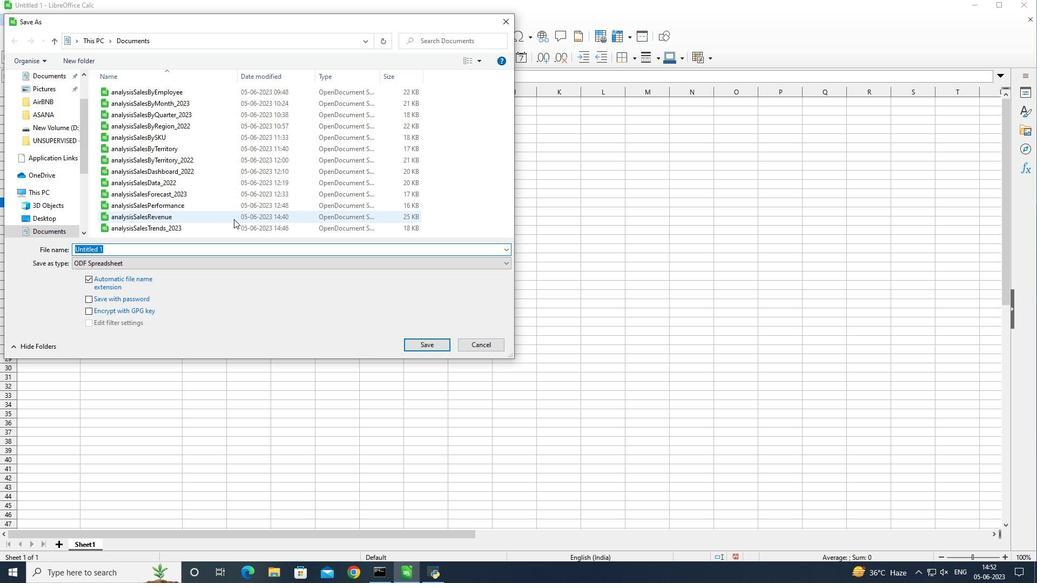
Action: Key pressed analysis<Key.shift>Weekly<Key.shift>Sales<Key.shift_r><Key.shift_r><Key.shift_r><Key.shift_r><Key.shift_r><Key.shift_r><Key.shift_r><Key.shift_r><Key.shift_r><Key.shift_r><Key.shift_r><Key.shift_r><Key.shift_r><Key.shift_r><Key.shift_r><Key.shift_r><Key.shift_r><Key.shift_r><Key.shift_r><Key.shift_r><Key.shift_r><Key.shift_r>_<Key.shift><Key.shift><Key.shift><Key.shift><Key.shift>Analysis<Key.enter>
Screenshot: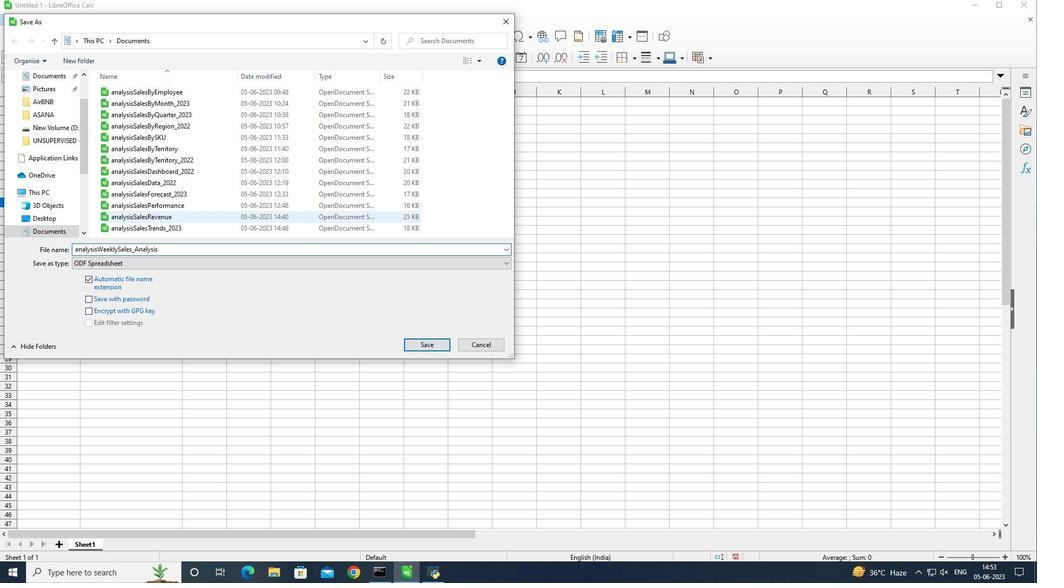 
Action: Mouse moved to (200, 205)
Screenshot: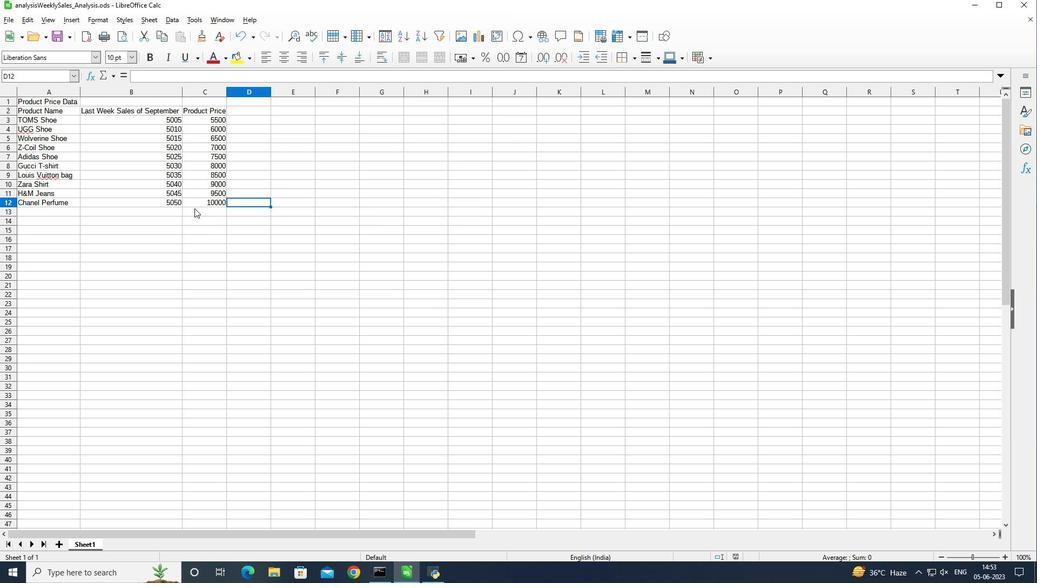 
Action: Mouse pressed left at (200, 205)
Screenshot: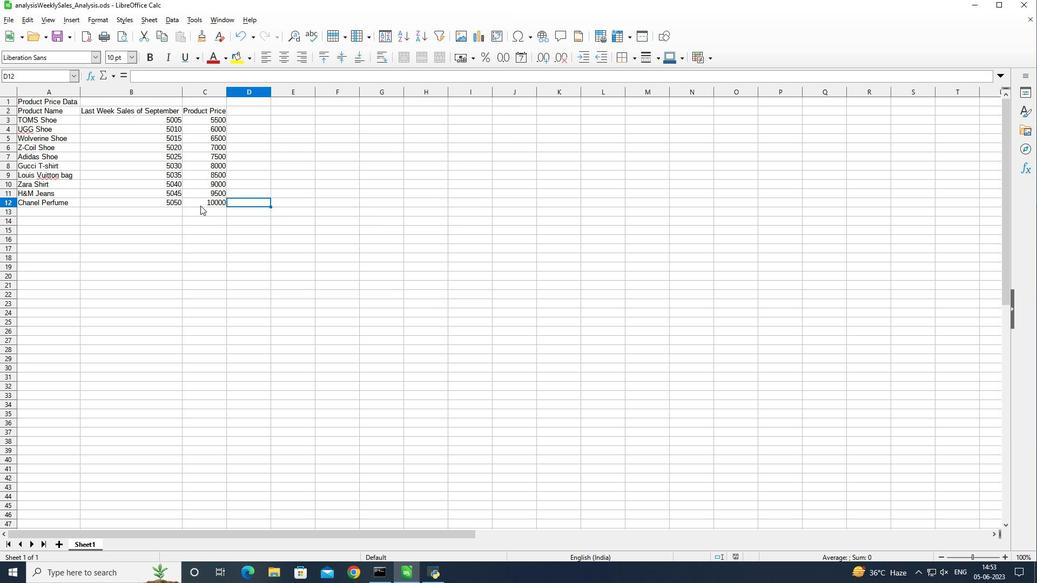 
Action: Mouse moved to (107, 181)
Screenshot: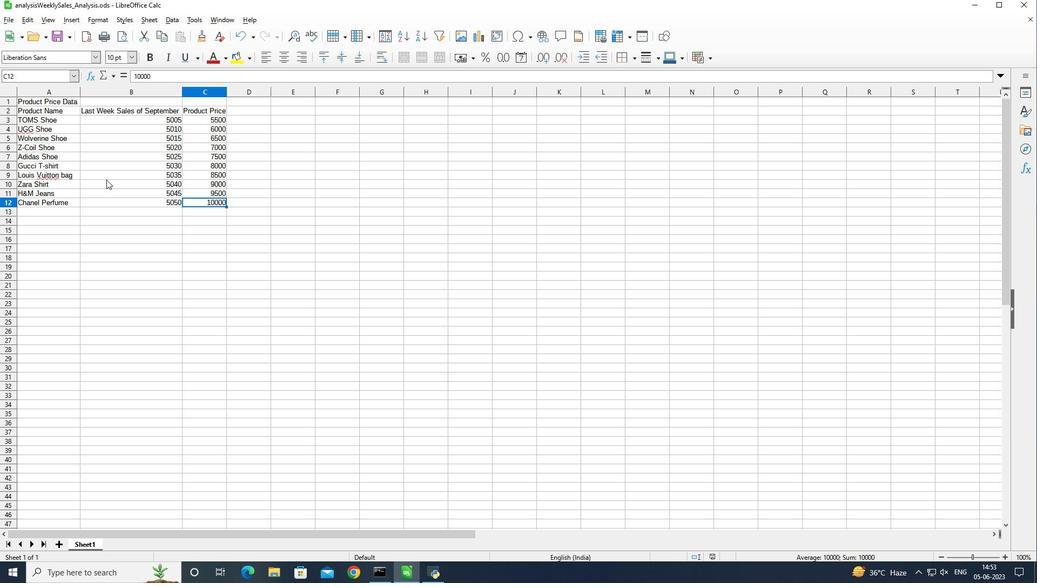 
